 Task: Review and update your calendar for upcoming weeks, and check your email for any new messages.
Action: Mouse moved to (15, 63)
Screenshot: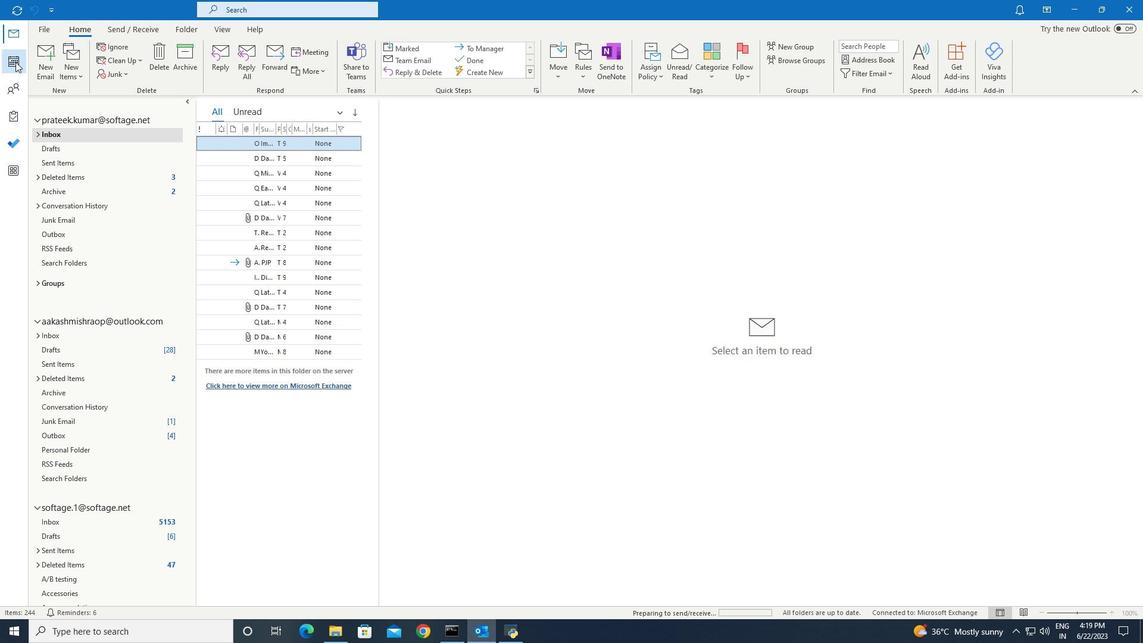 
Action: Mouse pressed left at (15, 63)
Screenshot: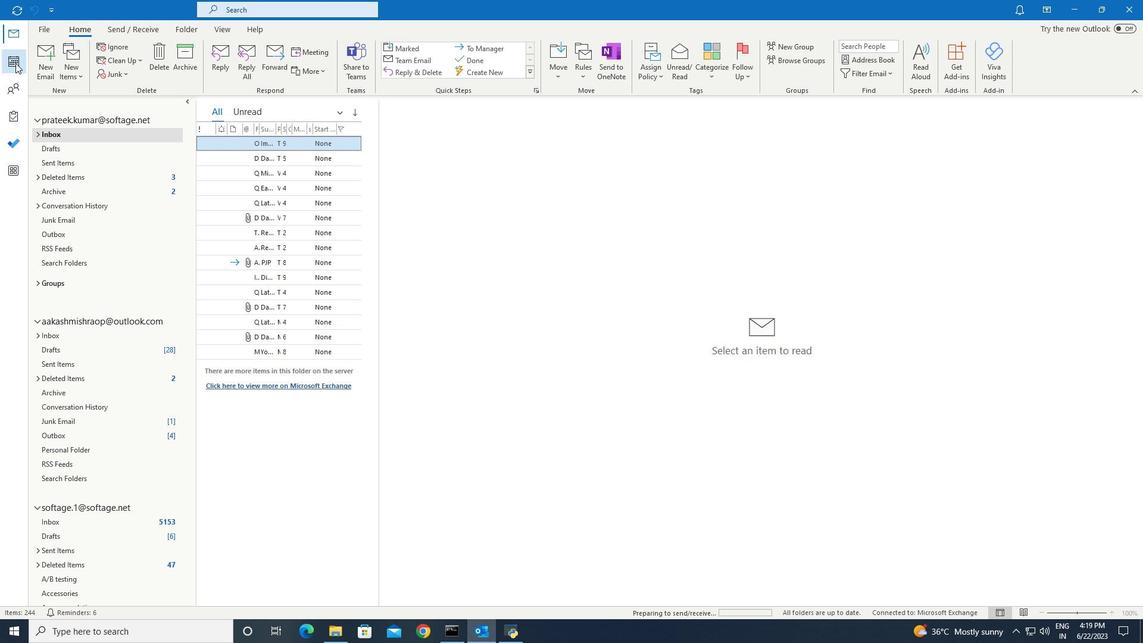 
Action: Mouse moved to (227, 34)
Screenshot: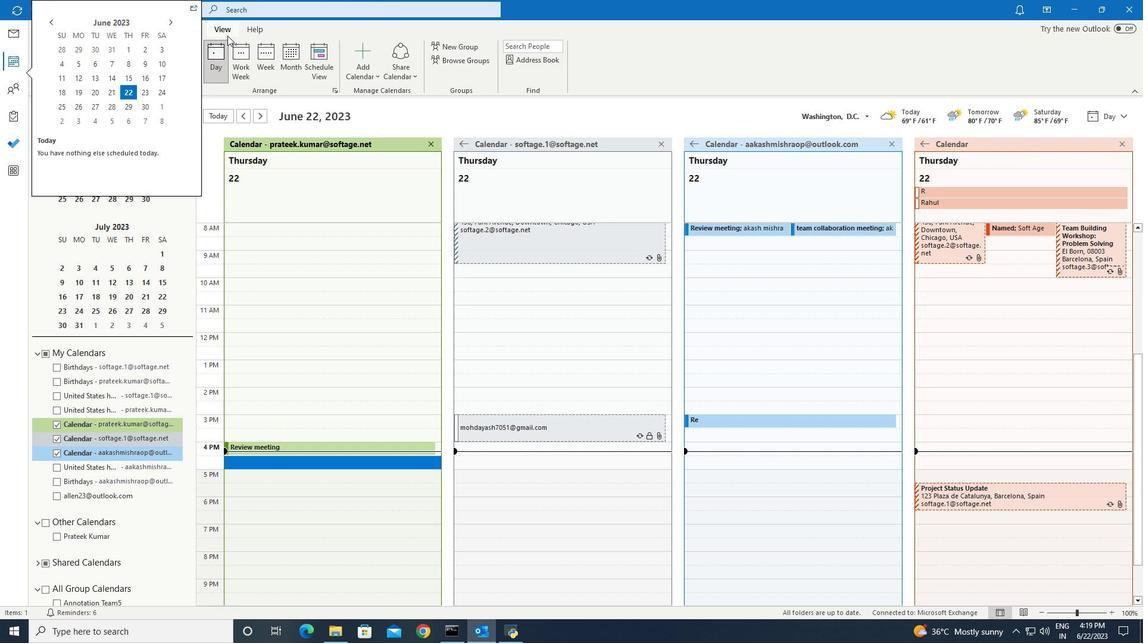 
Action: Mouse pressed left at (227, 34)
Screenshot: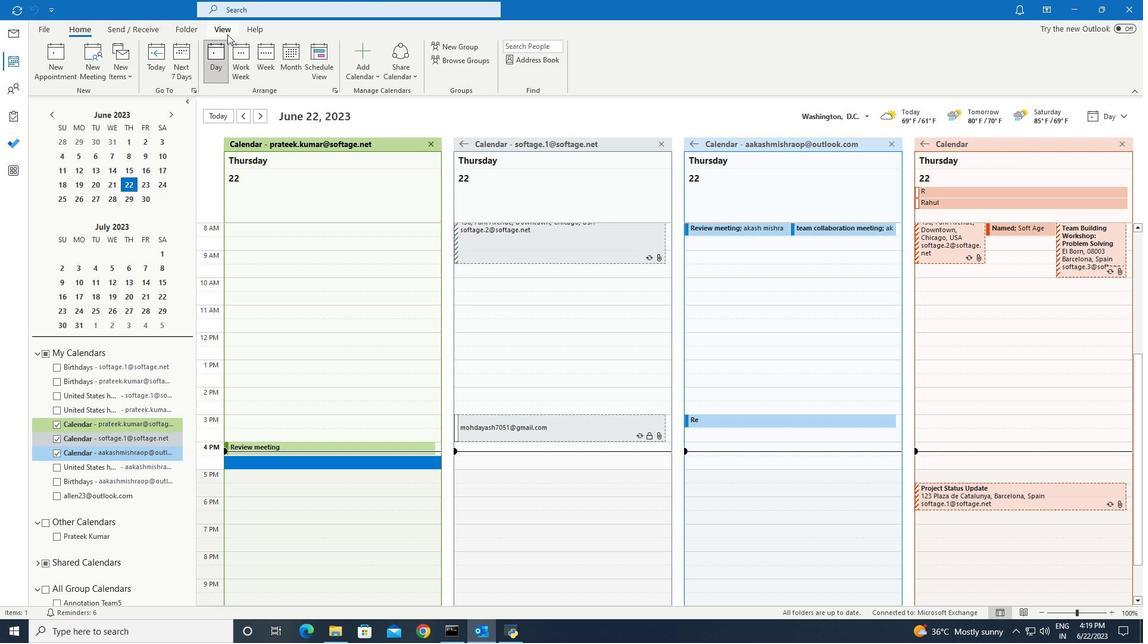 
Action: Mouse moved to (167, 55)
Screenshot: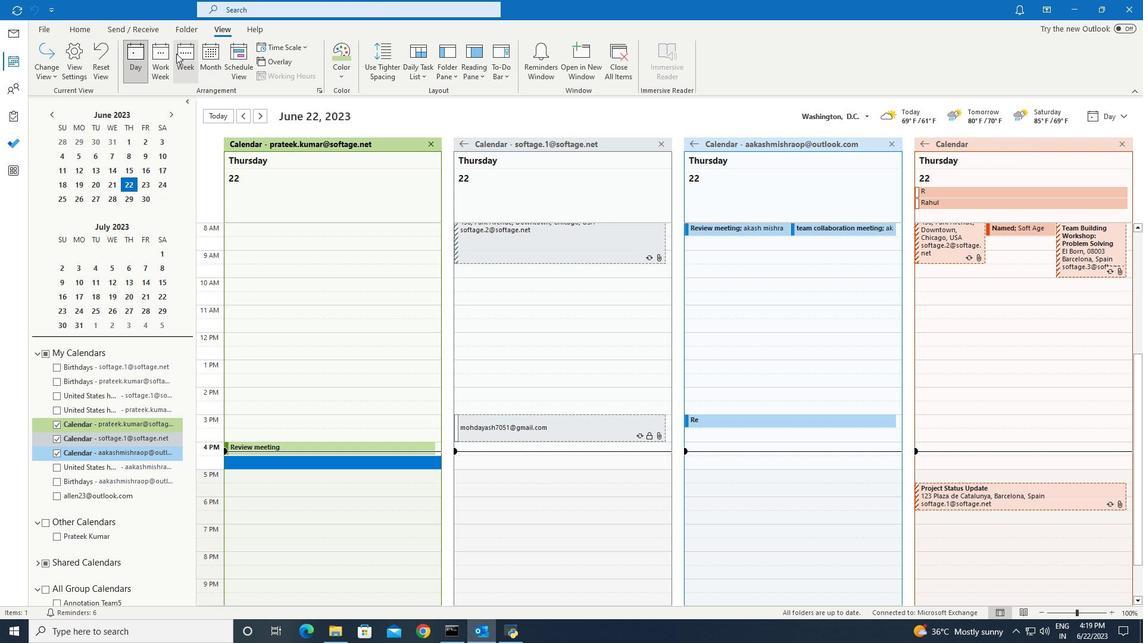 
Action: Mouse pressed left at (167, 55)
Screenshot: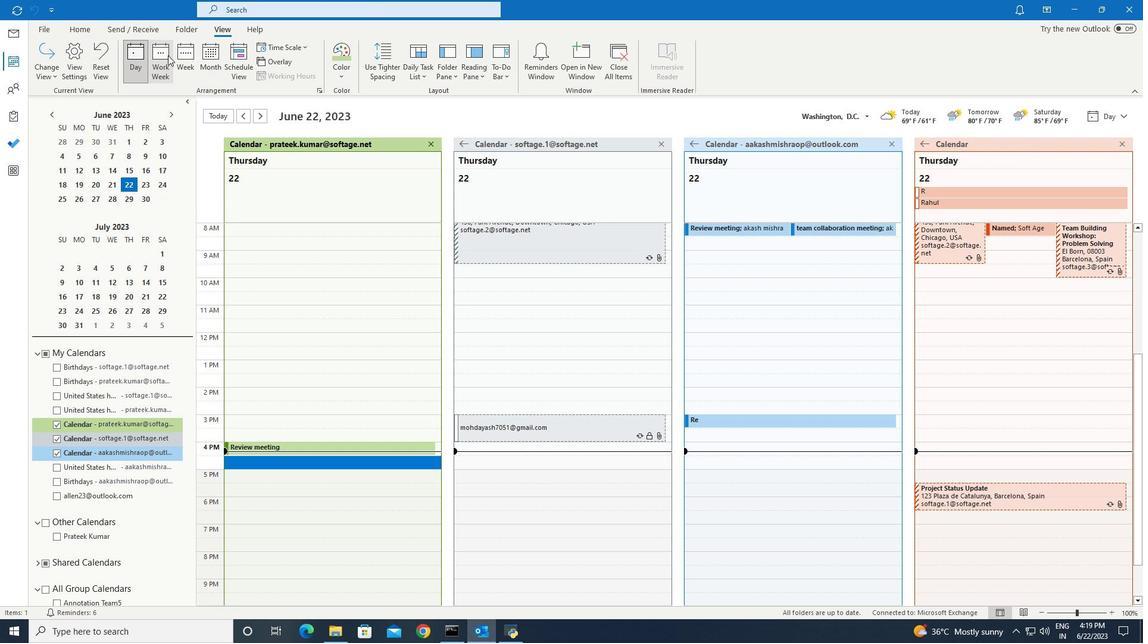 
Action: Mouse moved to (262, 113)
Screenshot: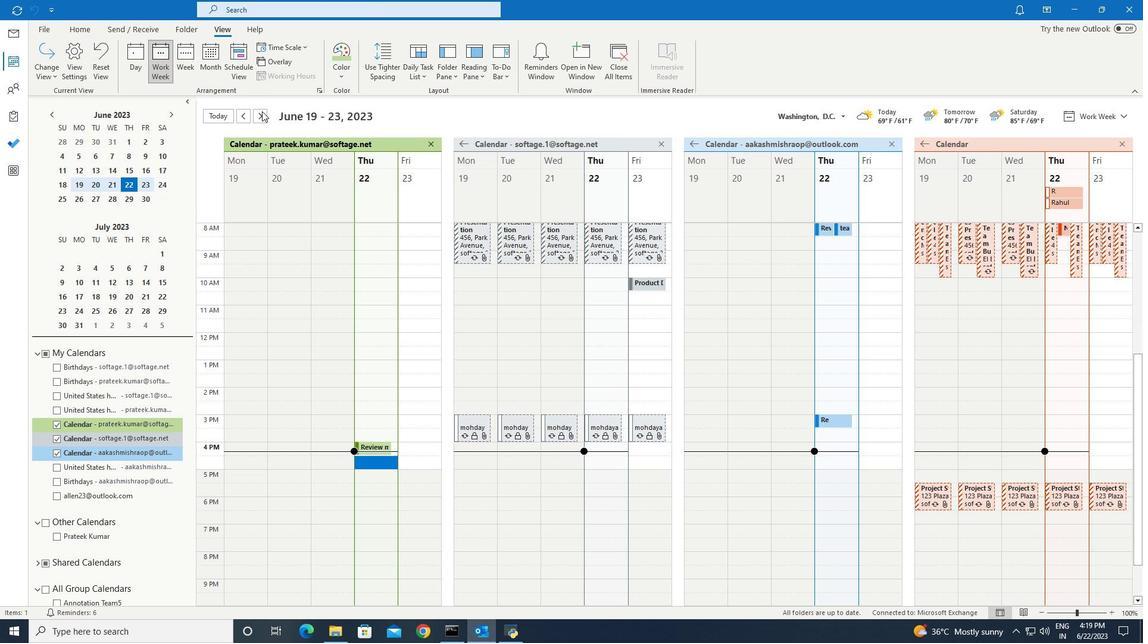 
Action: Mouse pressed left at (262, 113)
Screenshot: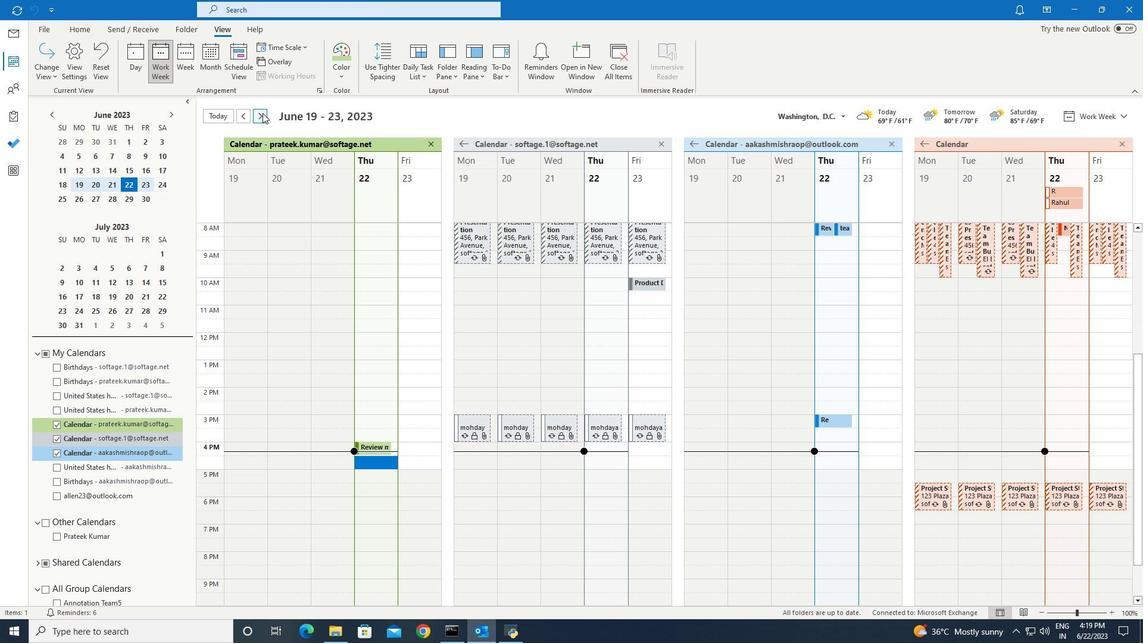 
Action: Mouse pressed left at (262, 113)
Screenshot: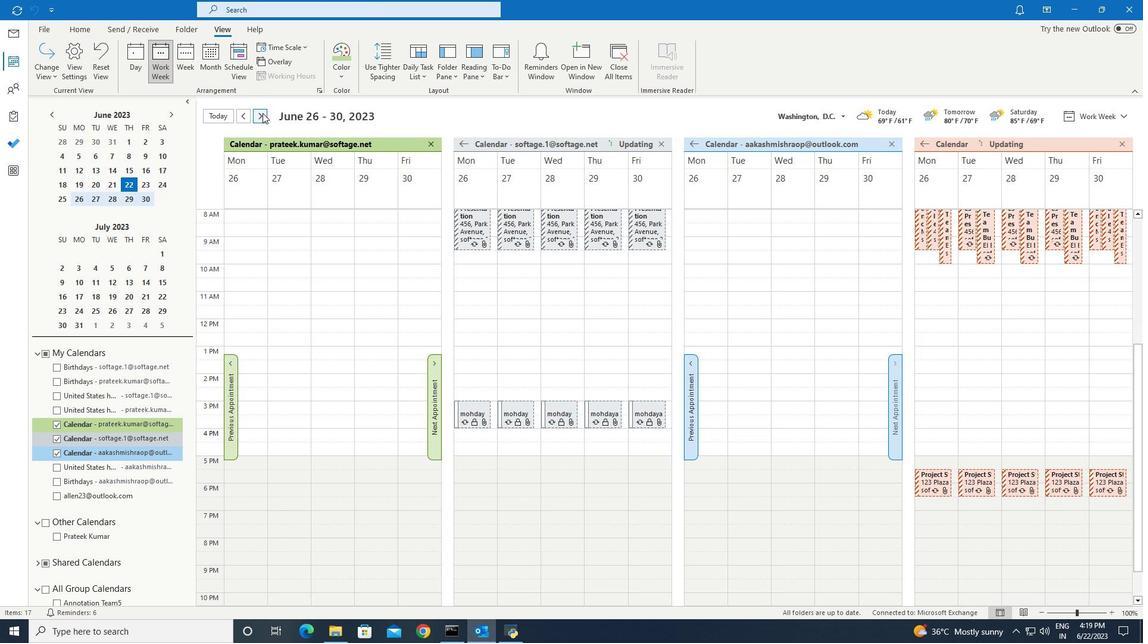 
Action: Mouse pressed left at (262, 113)
Screenshot: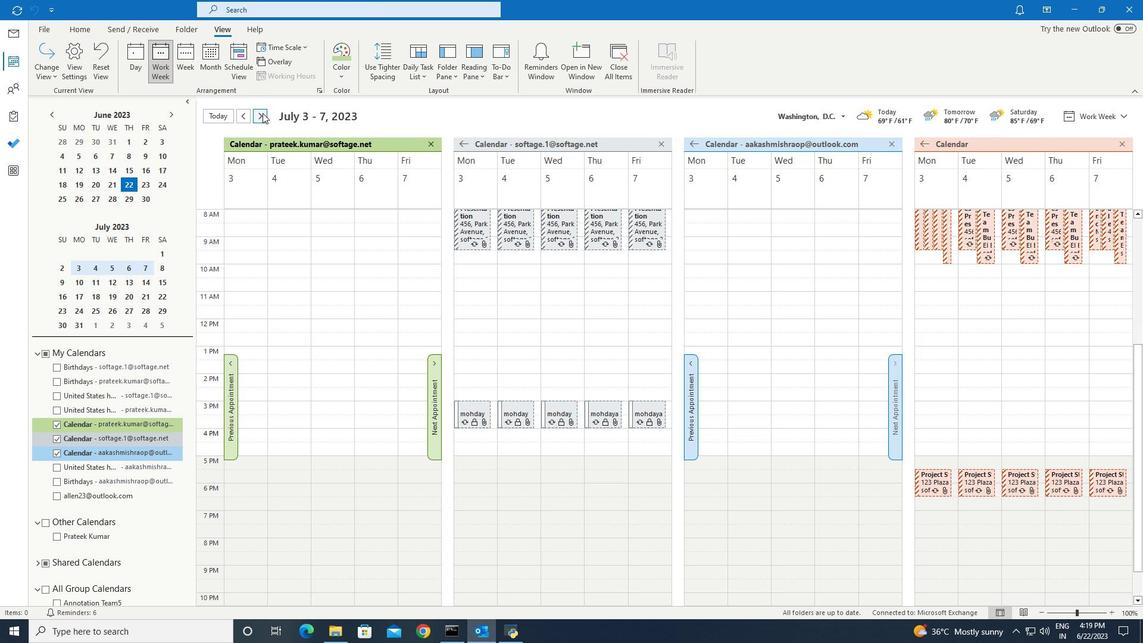 
Action: Mouse pressed left at (262, 113)
Screenshot: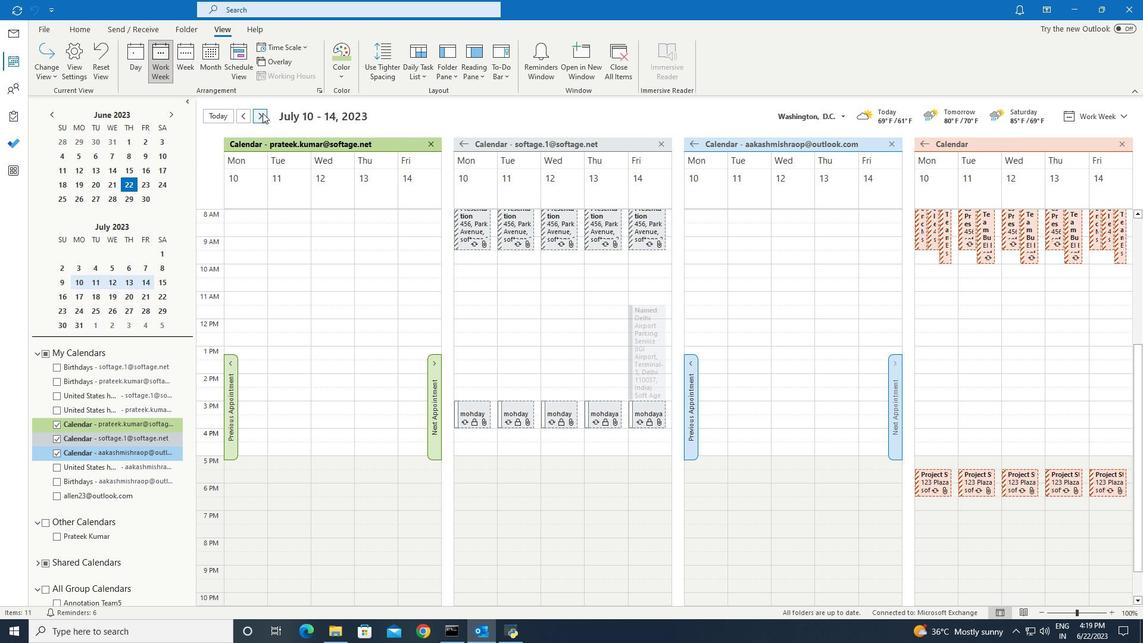 
Action: Mouse pressed left at (262, 113)
Screenshot: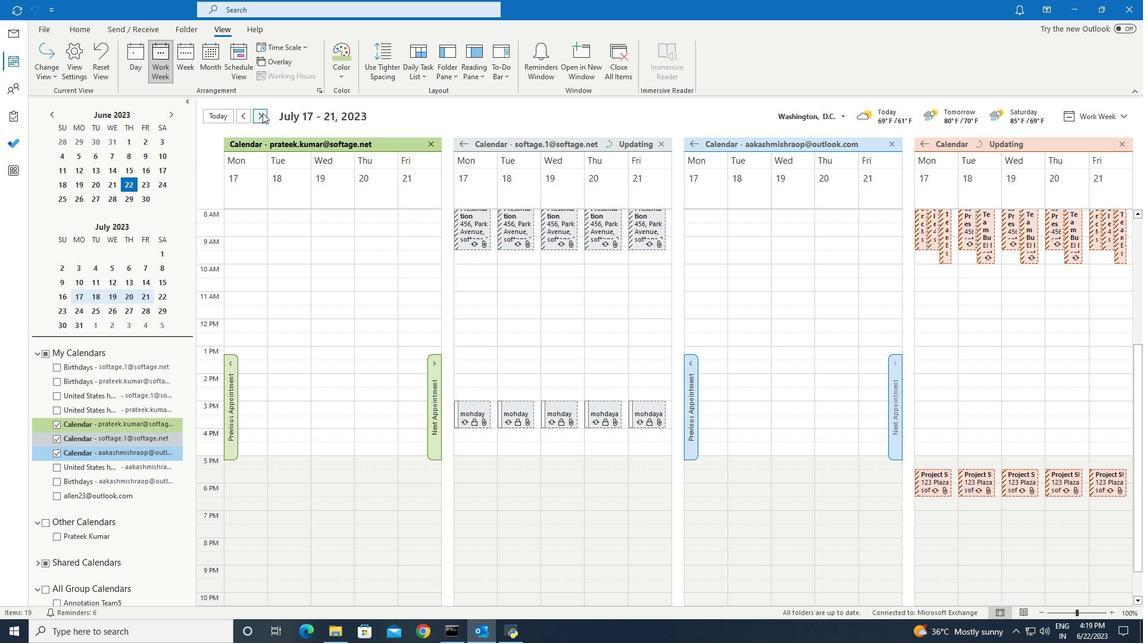 
Action: Mouse pressed left at (262, 113)
Screenshot: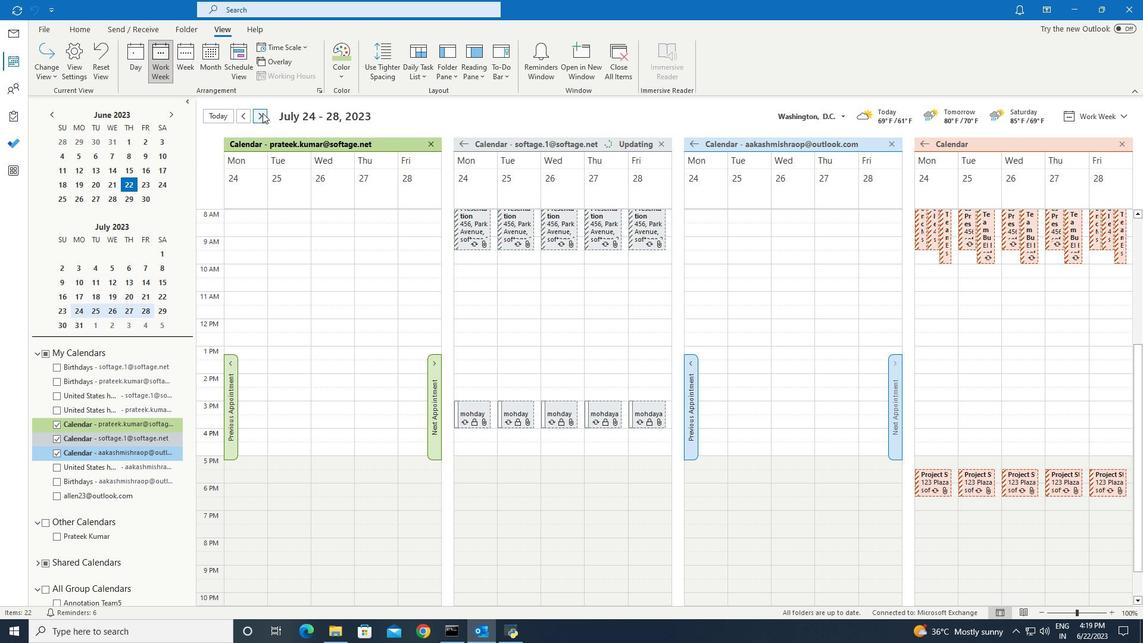 
Action: Mouse pressed left at (262, 113)
Screenshot: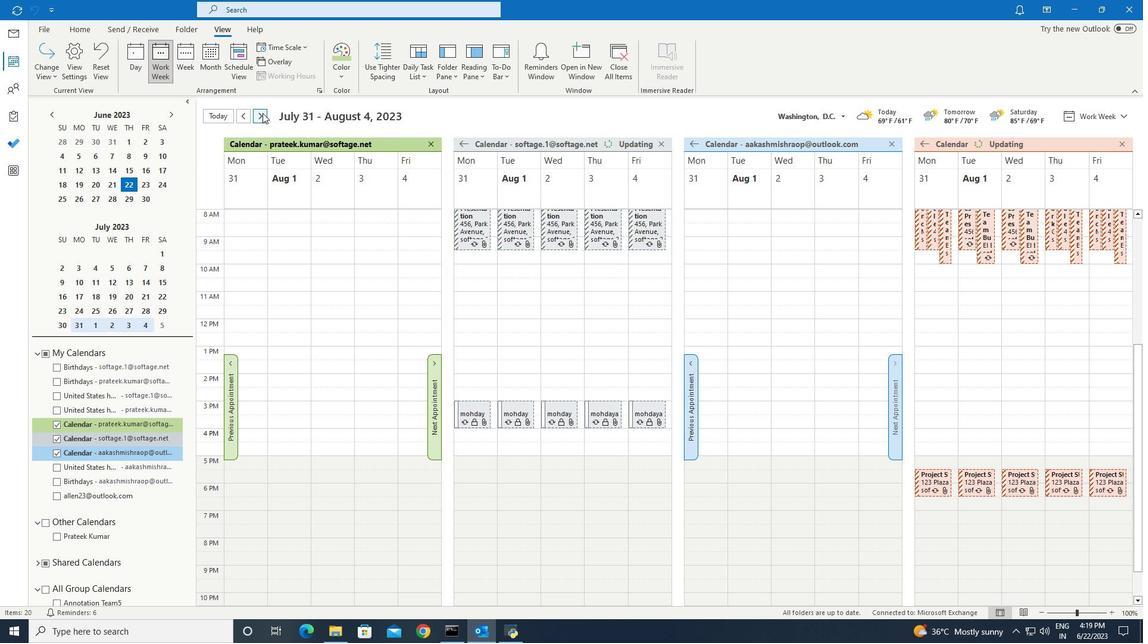 
Action: Mouse pressed left at (262, 113)
Screenshot: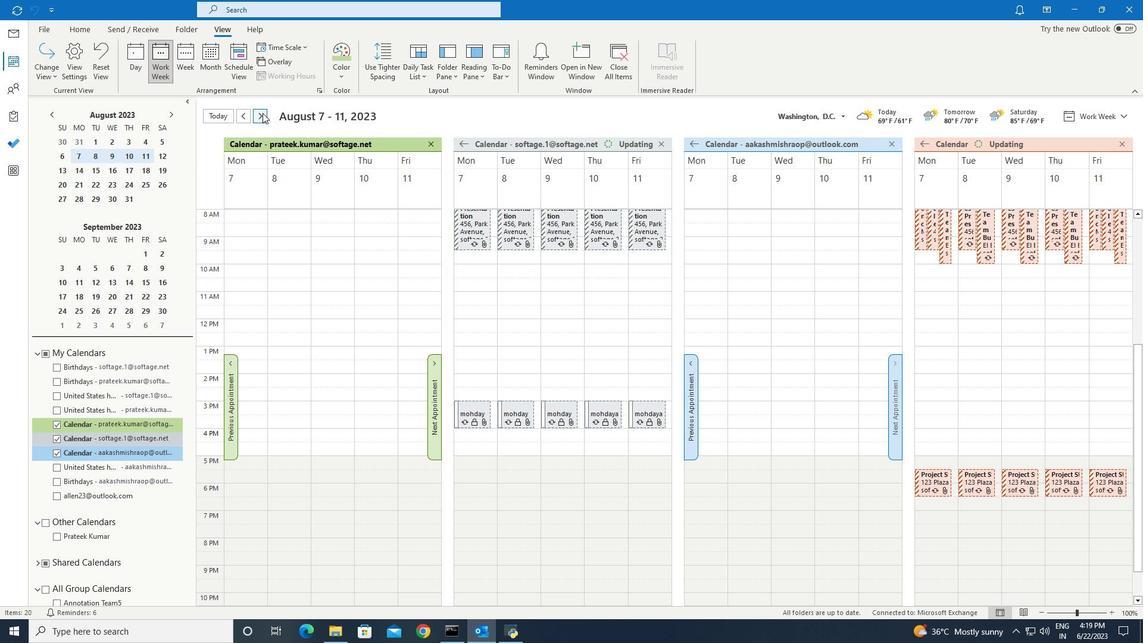 
Action: Mouse pressed left at (262, 113)
Screenshot: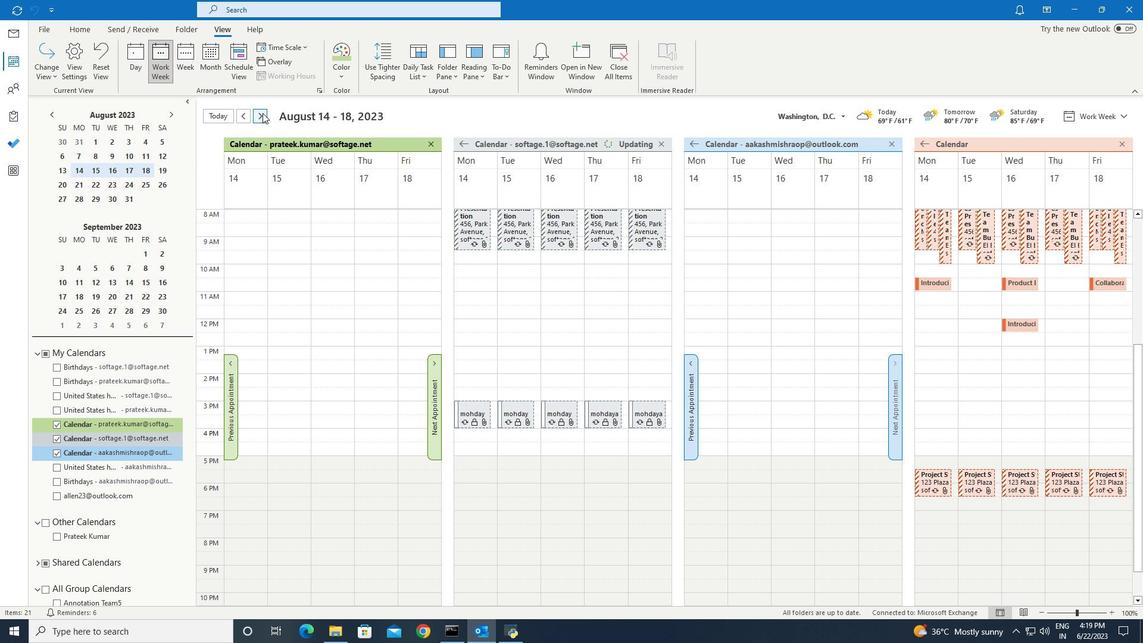 
Action: Mouse pressed left at (262, 113)
Screenshot: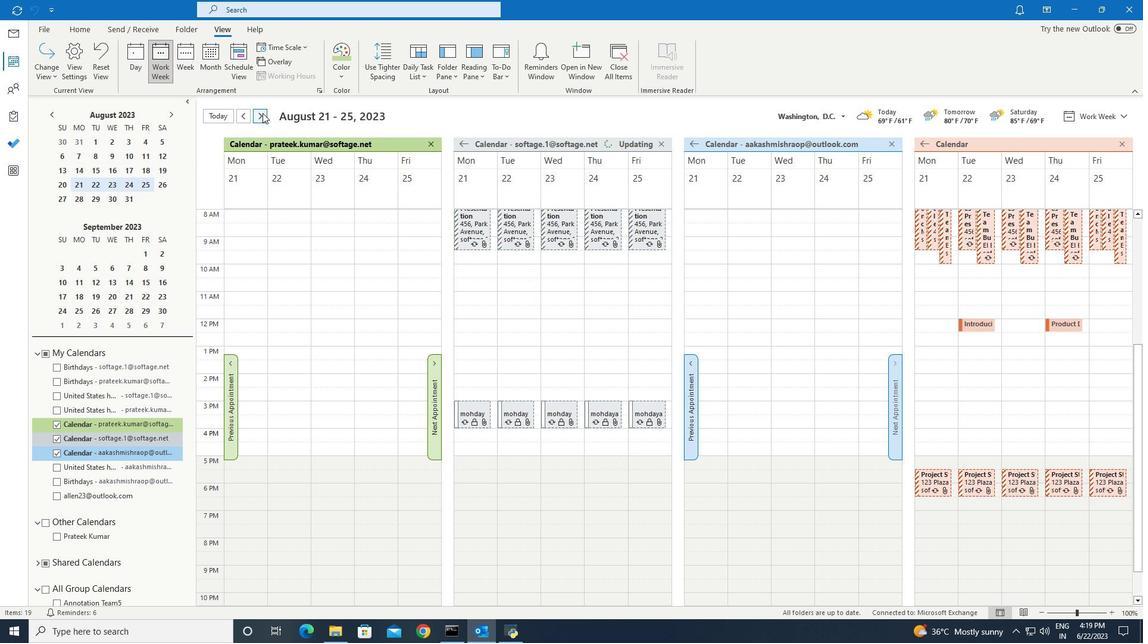 
Action: Mouse pressed left at (262, 113)
Screenshot: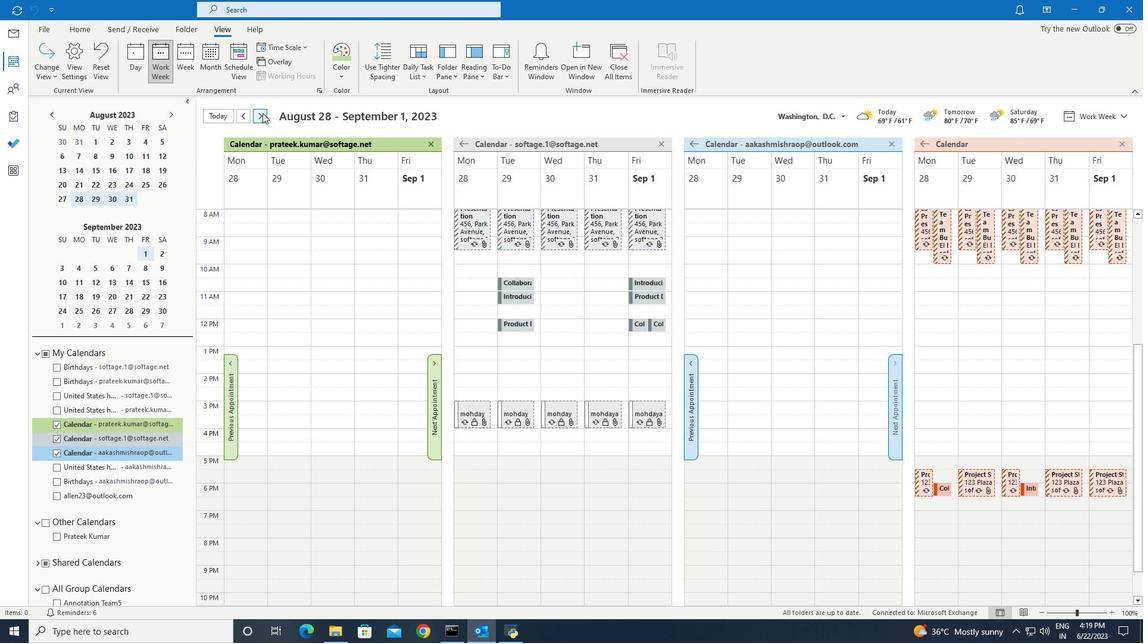 
Action: Mouse pressed left at (262, 113)
Screenshot: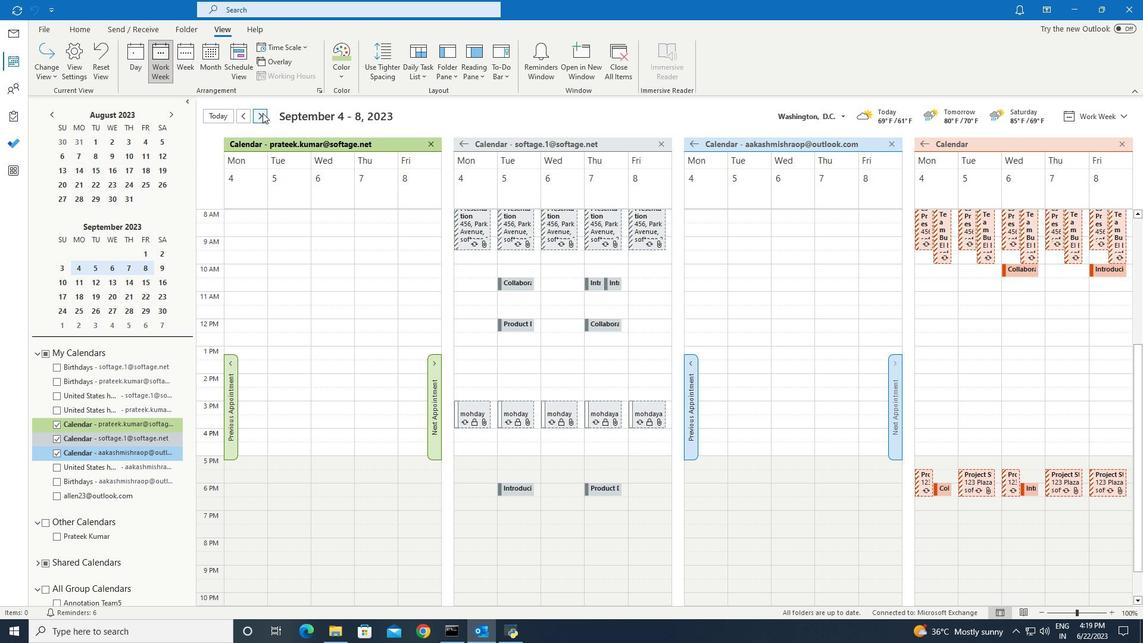 
Action: Mouse pressed left at (262, 113)
Screenshot: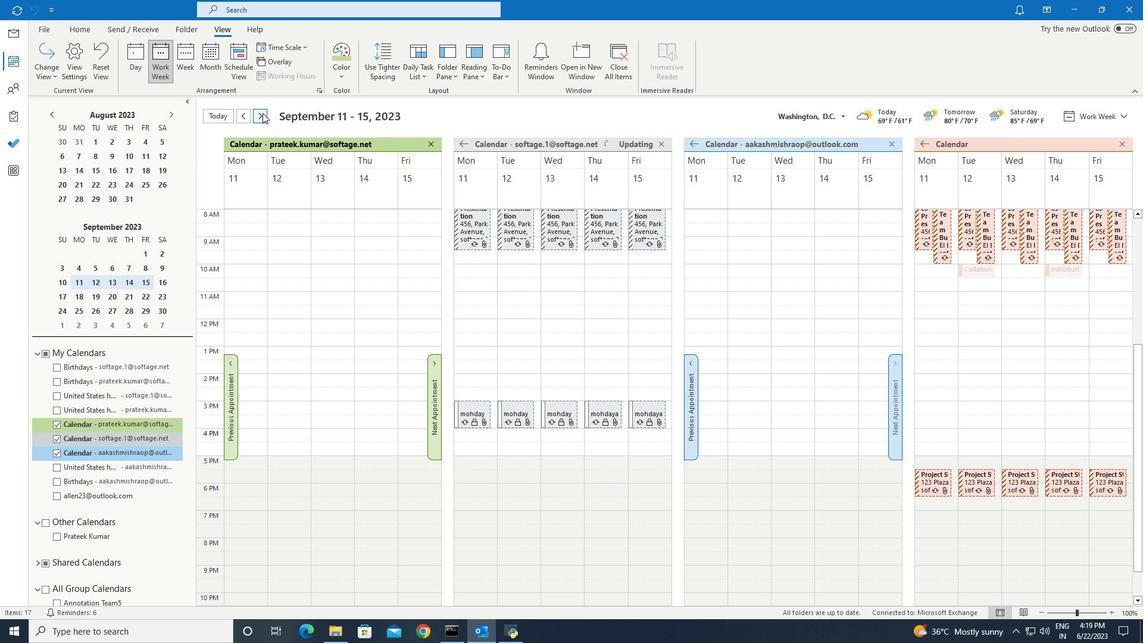 
Action: Mouse pressed left at (262, 113)
Screenshot: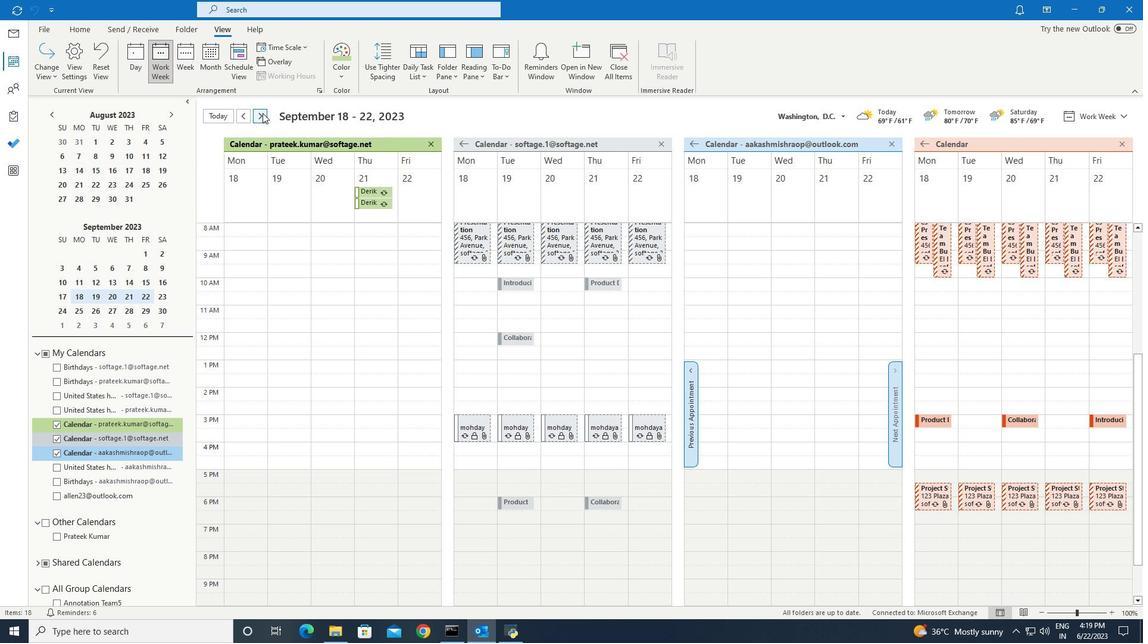 
Action: Mouse pressed left at (262, 113)
Screenshot: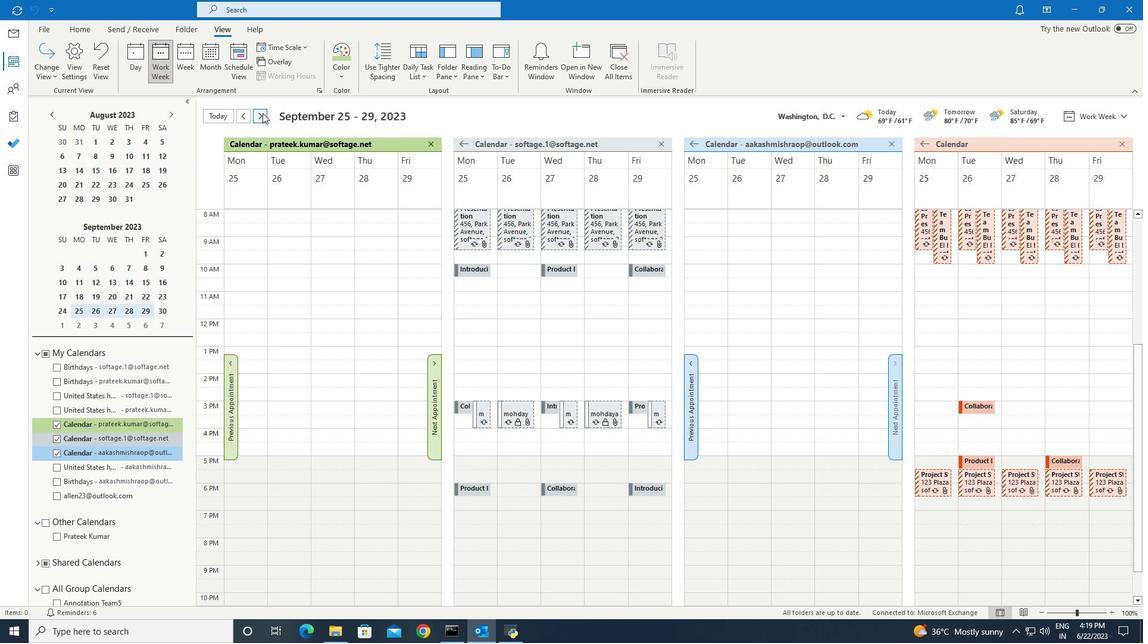 
Action: Mouse moved to (256, 245)
Screenshot: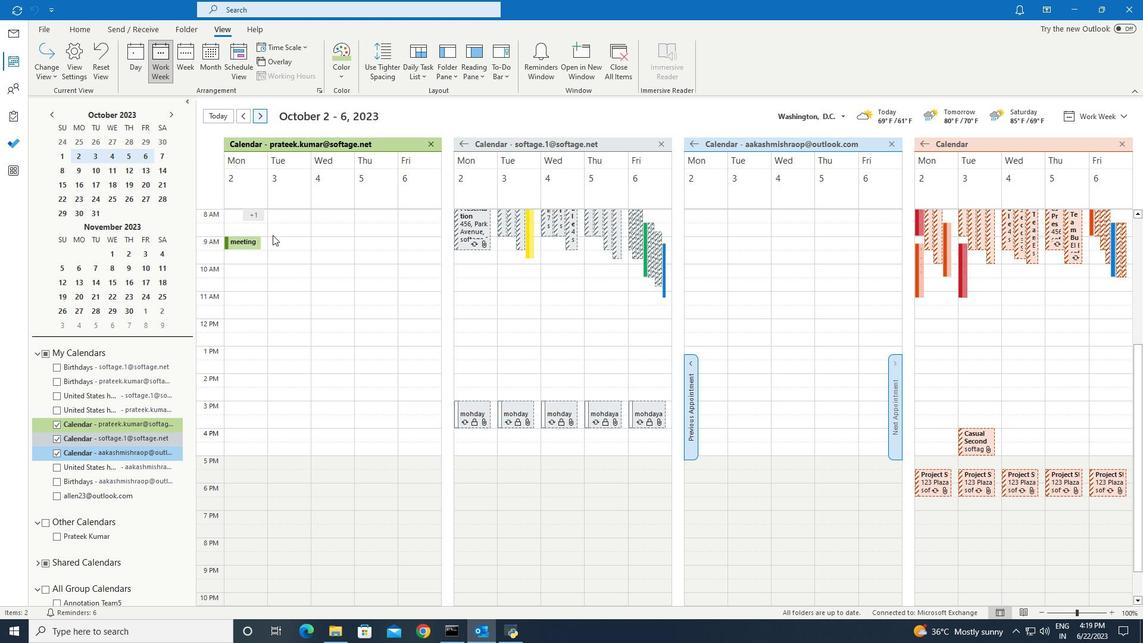 
Action: Mouse pressed left at (256, 245)
Screenshot: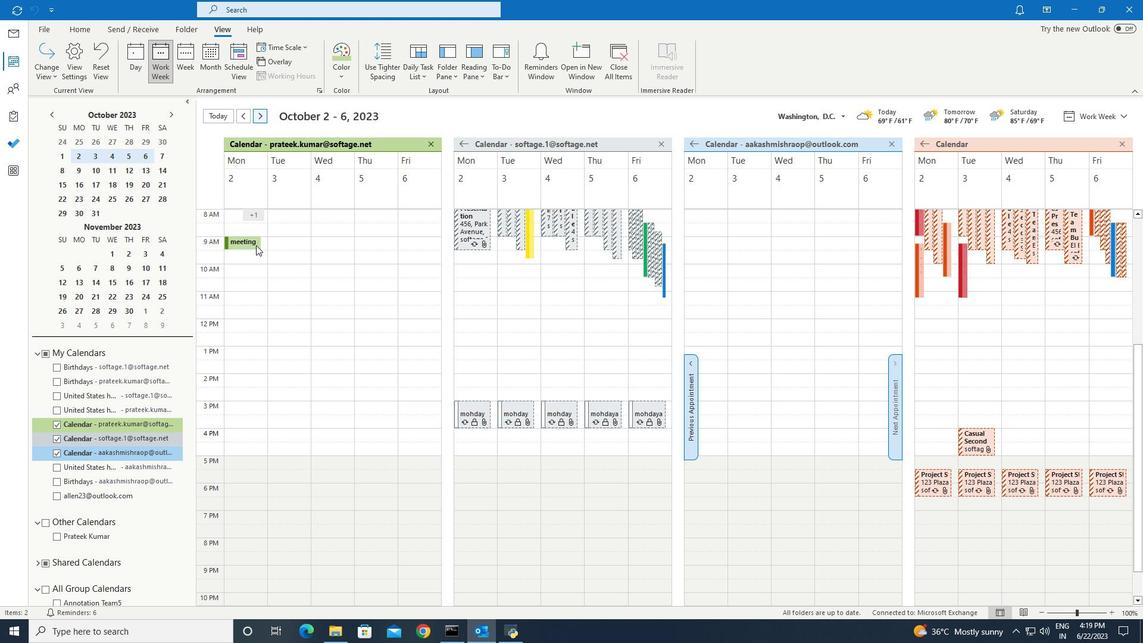 
